 Task: Change the title font style to roboto.
Action: Mouse moved to (221, 89)
Screenshot: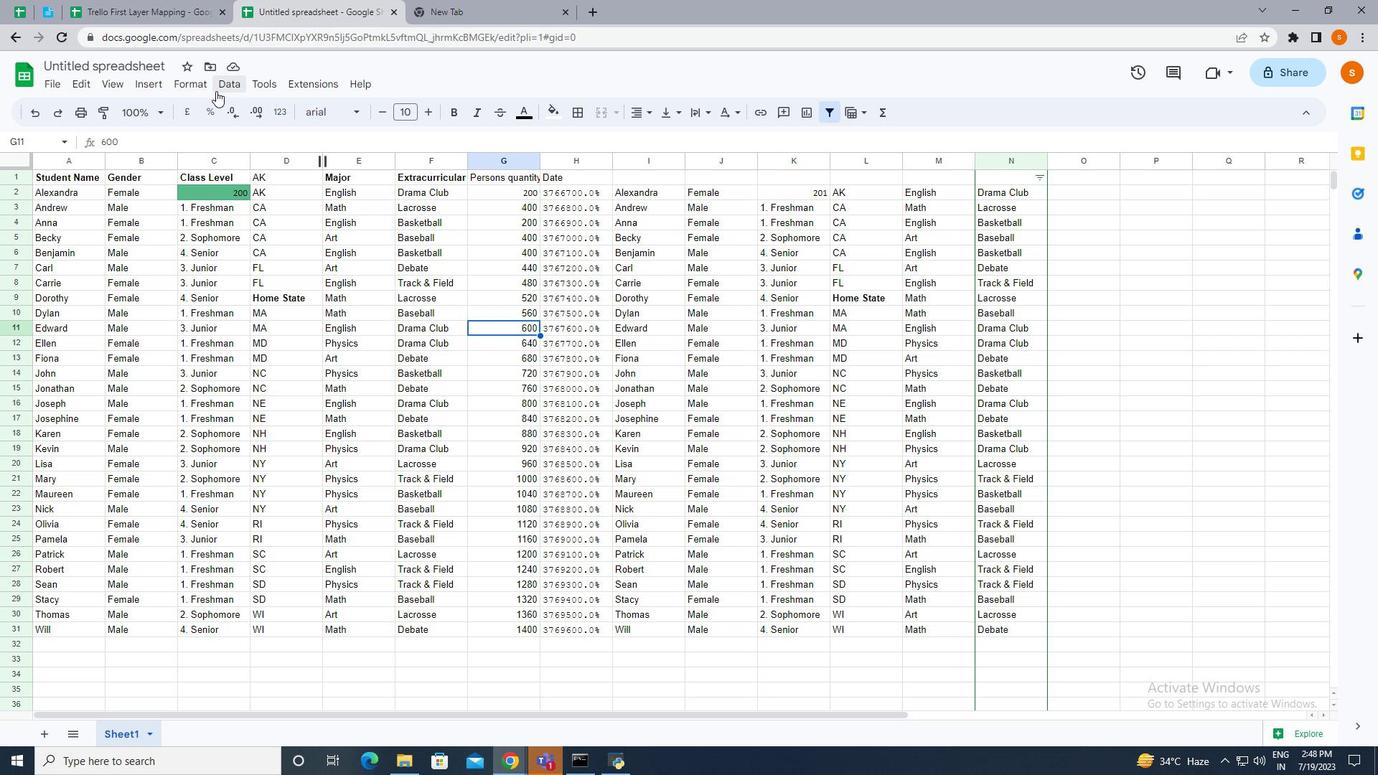 
Action: Mouse pressed left at (221, 89)
Screenshot: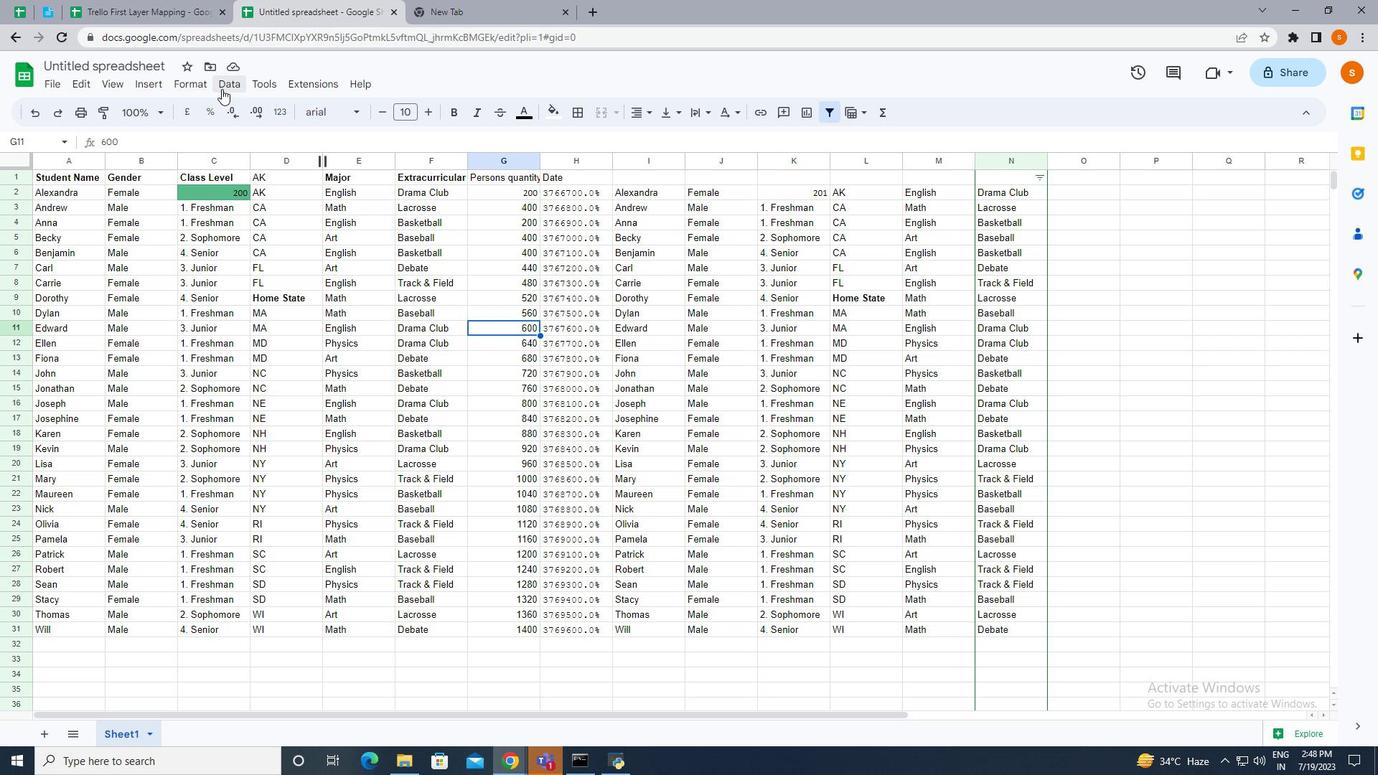 
Action: Mouse moved to (257, 204)
Screenshot: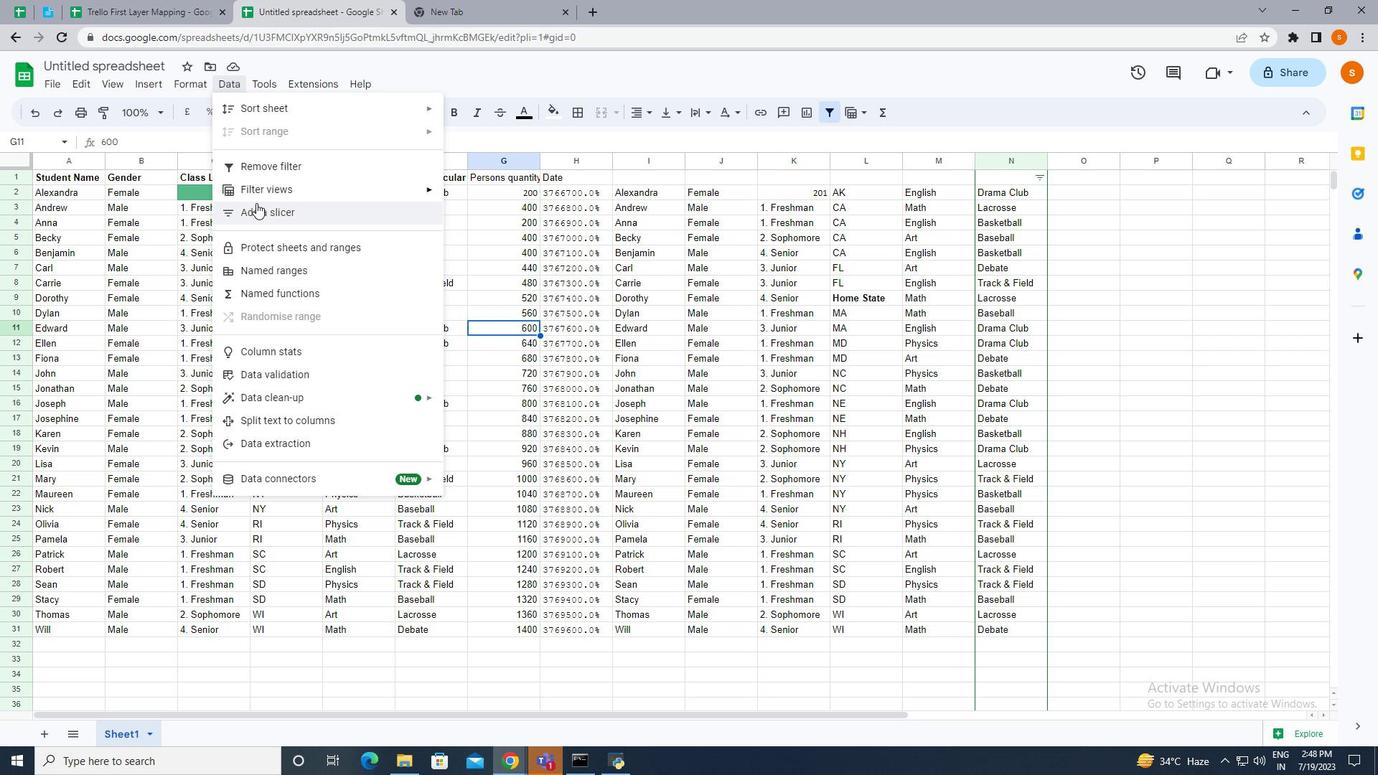 
Action: Mouse pressed left at (257, 204)
Screenshot: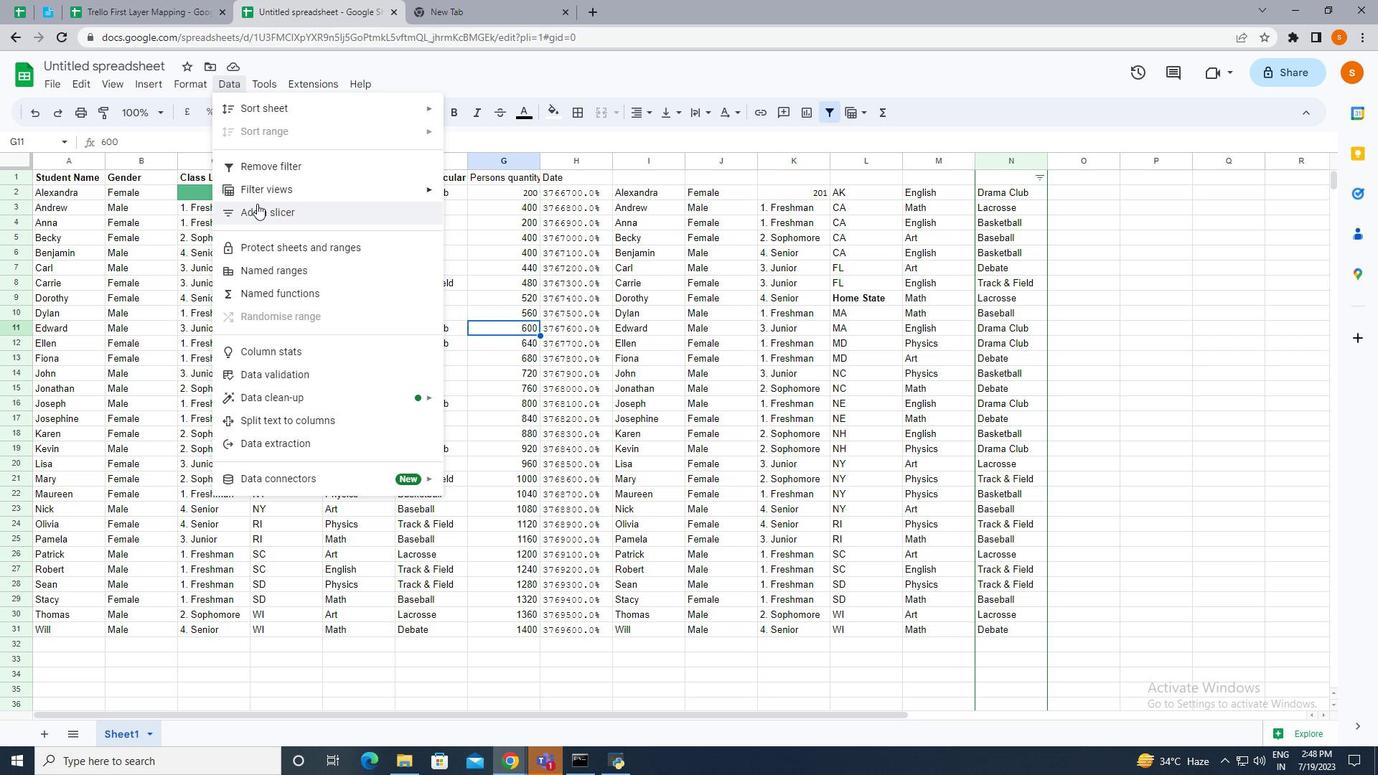 
Action: Mouse moved to (1185, 254)
Screenshot: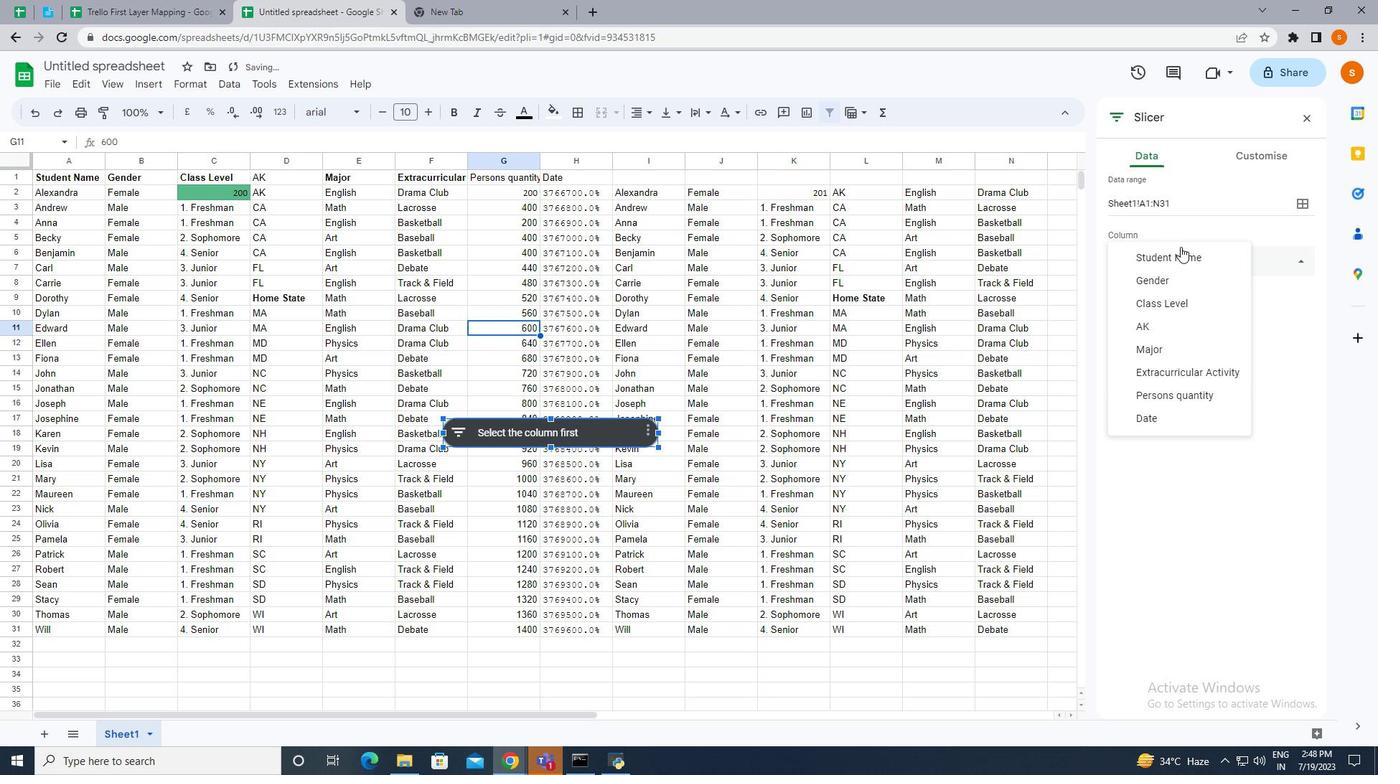 
Action: Mouse pressed left at (1185, 254)
Screenshot: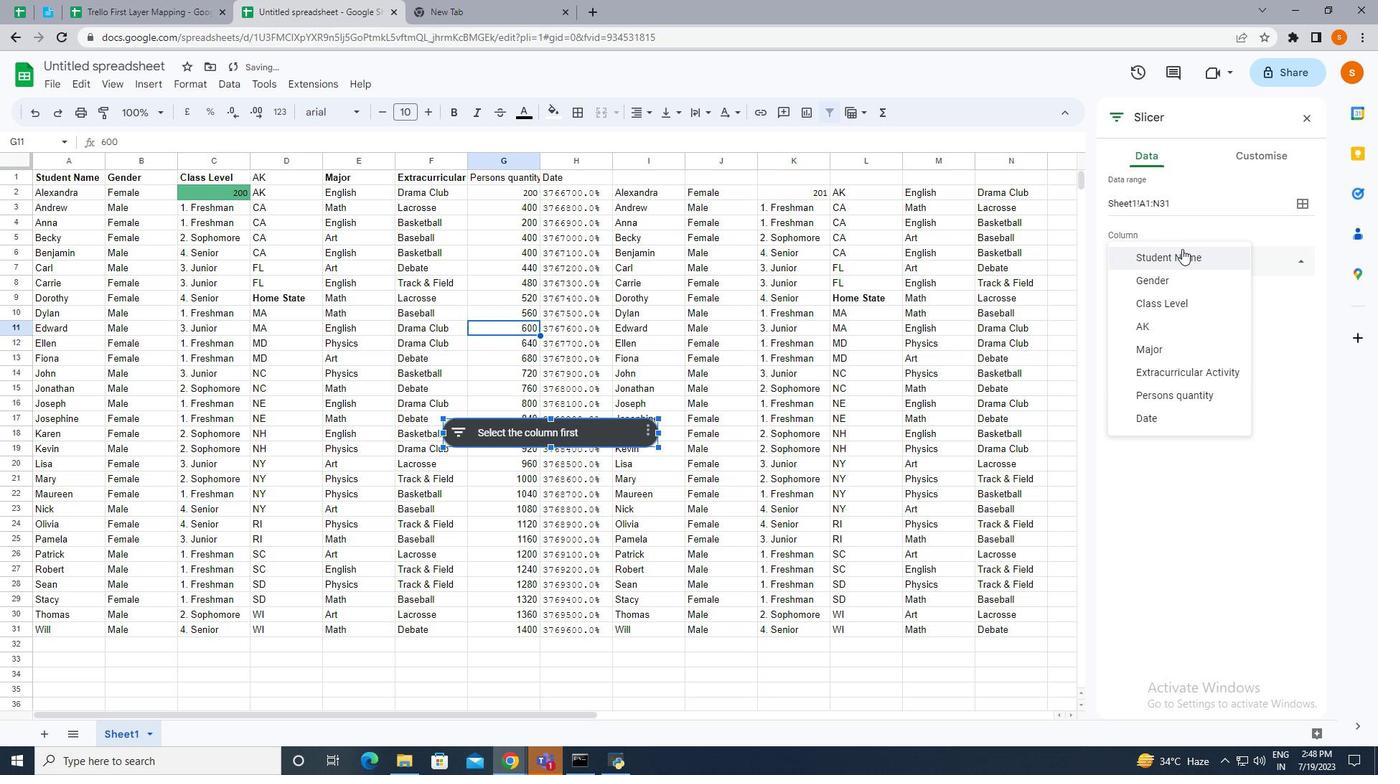 
Action: Mouse moved to (1248, 157)
Screenshot: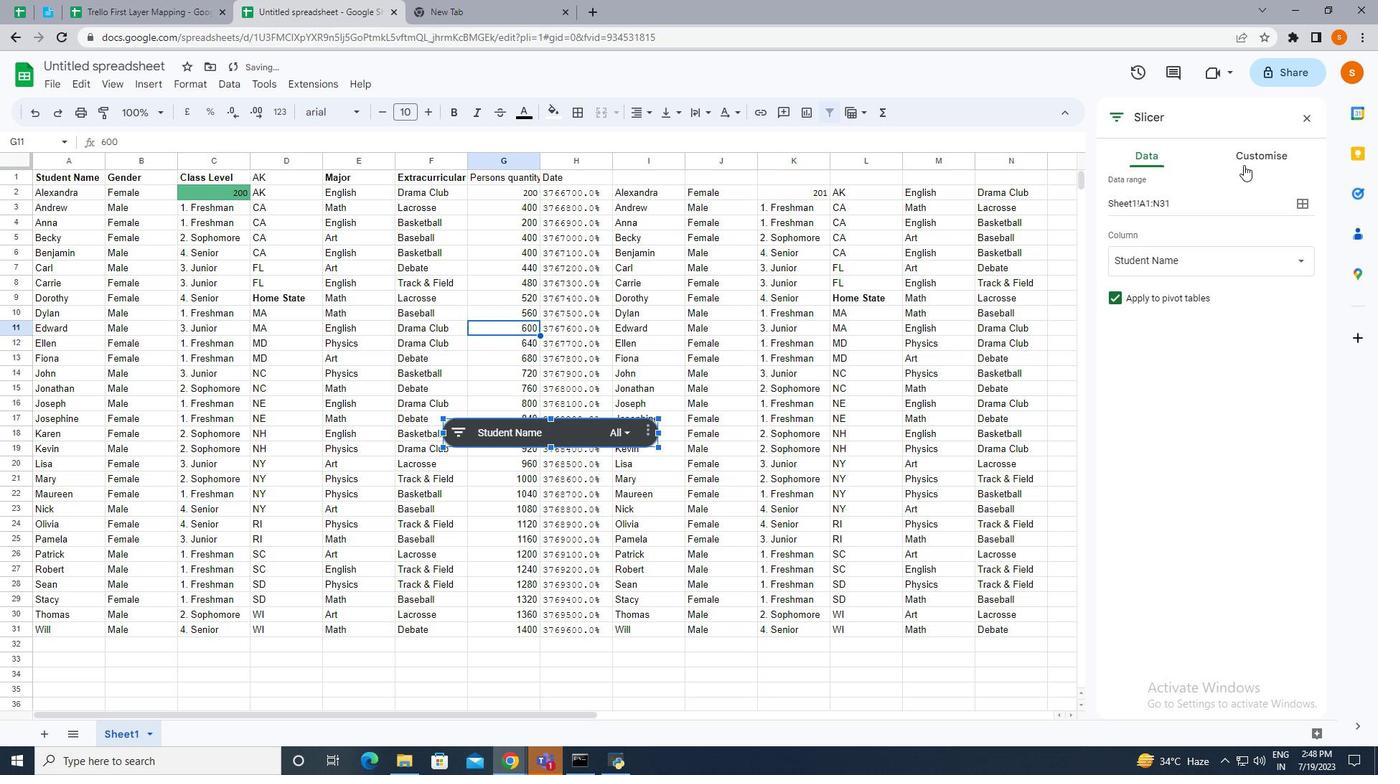 
Action: Mouse pressed left at (1248, 157)
Screenshot: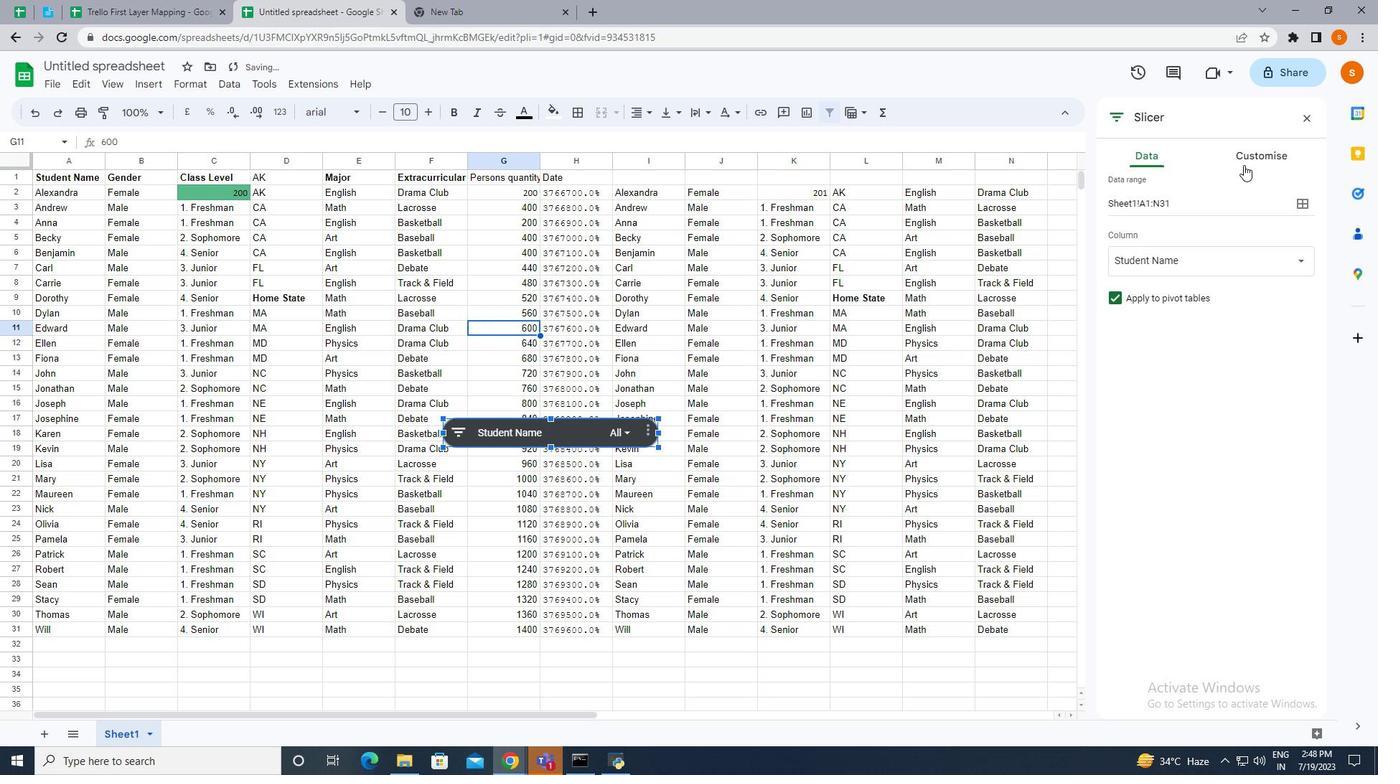 
Action: Mouse moved to (1197, 279)
Screenshot: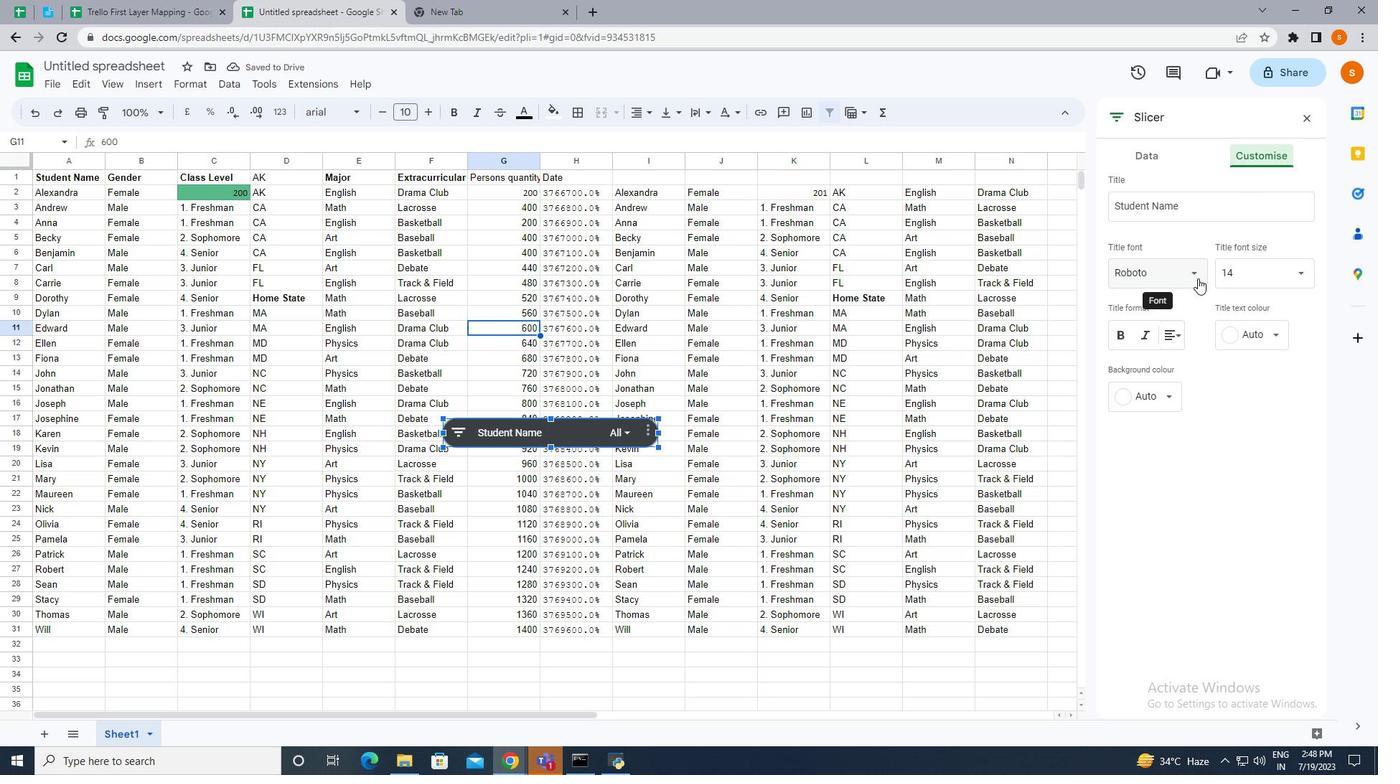 
Action: Mouse pressed left at (1197, 279)
Screenshot: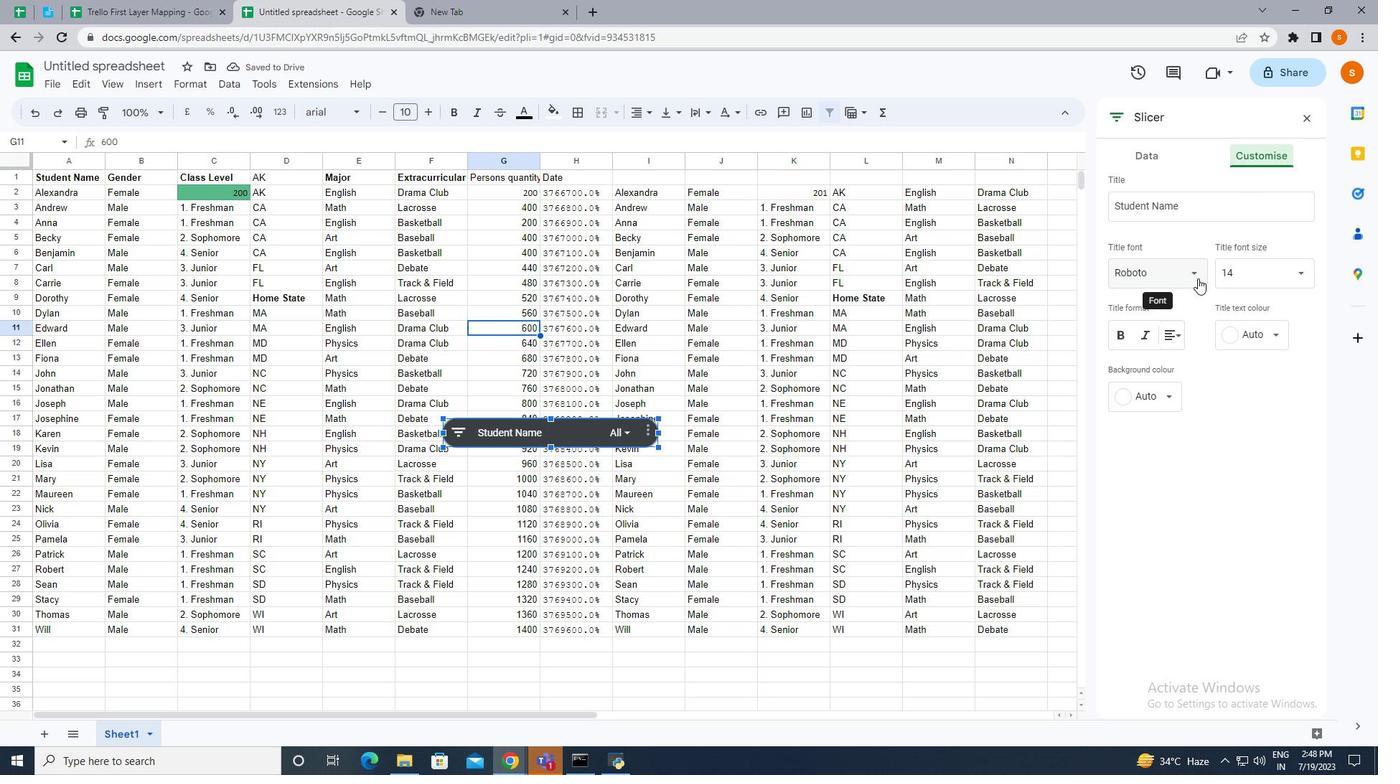
Action: Mouse moved to (1157, 529)
Screenshot: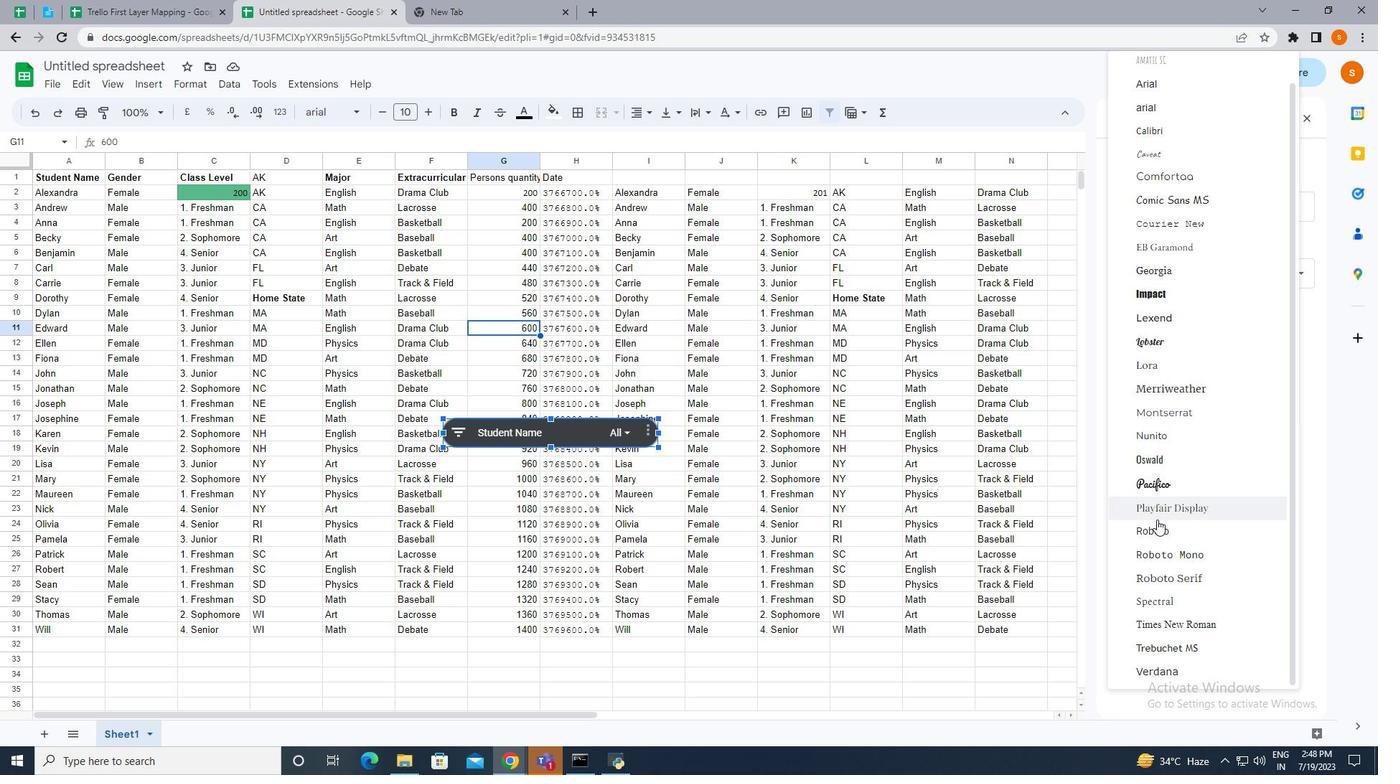 
Action: Mouse pressed left at (1157, 529)
Screenshot: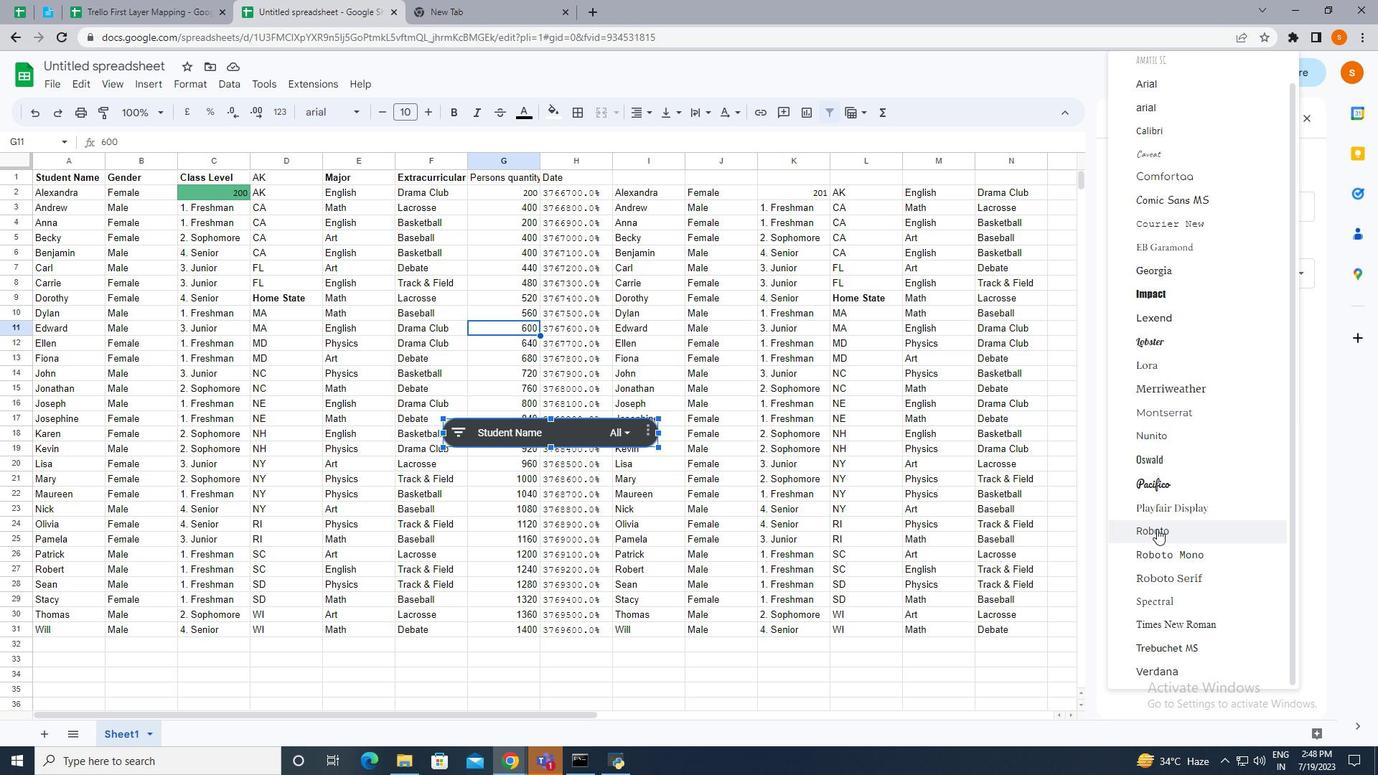 
Action: Mouse moved to (1173, 460)
Screenshot: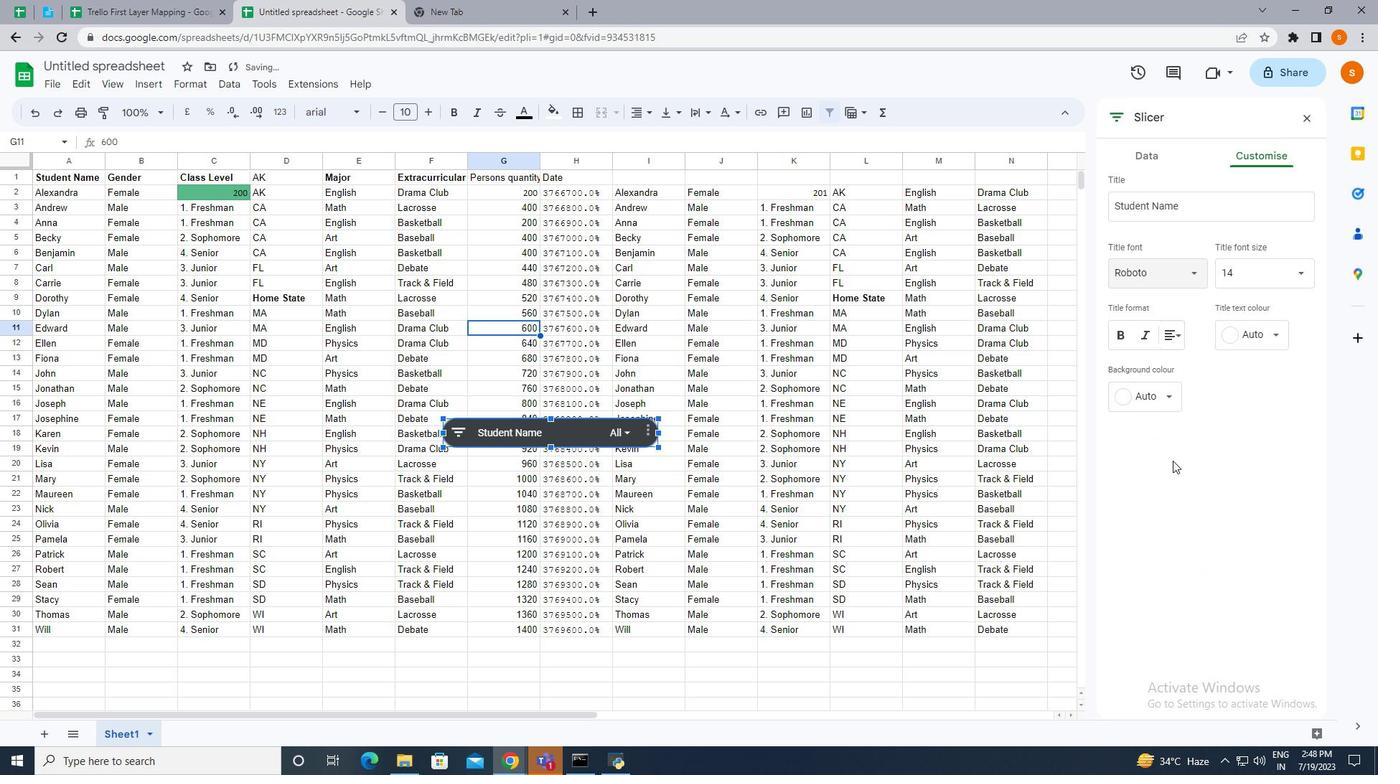 
